 Task: Use the formula "GAUSS" in spreadsheet "Project portfolio".
Action: Mouse moved to (744, 114)
Screenshot: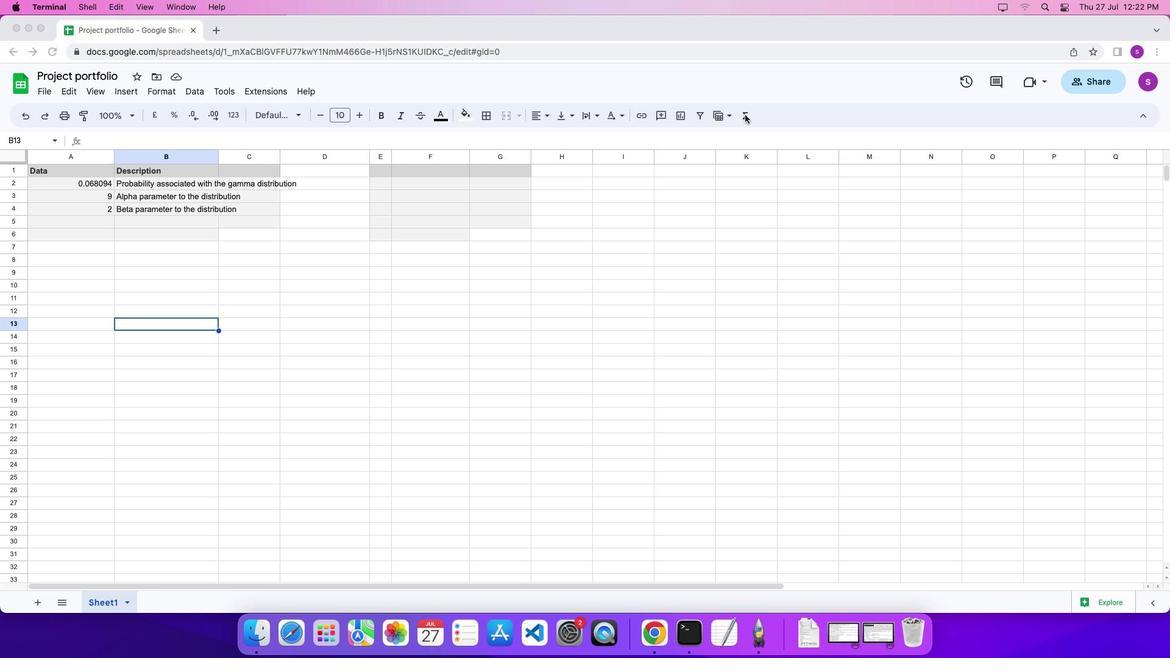 
Action: Mouse pressed left at (744, 114)
Screenshot: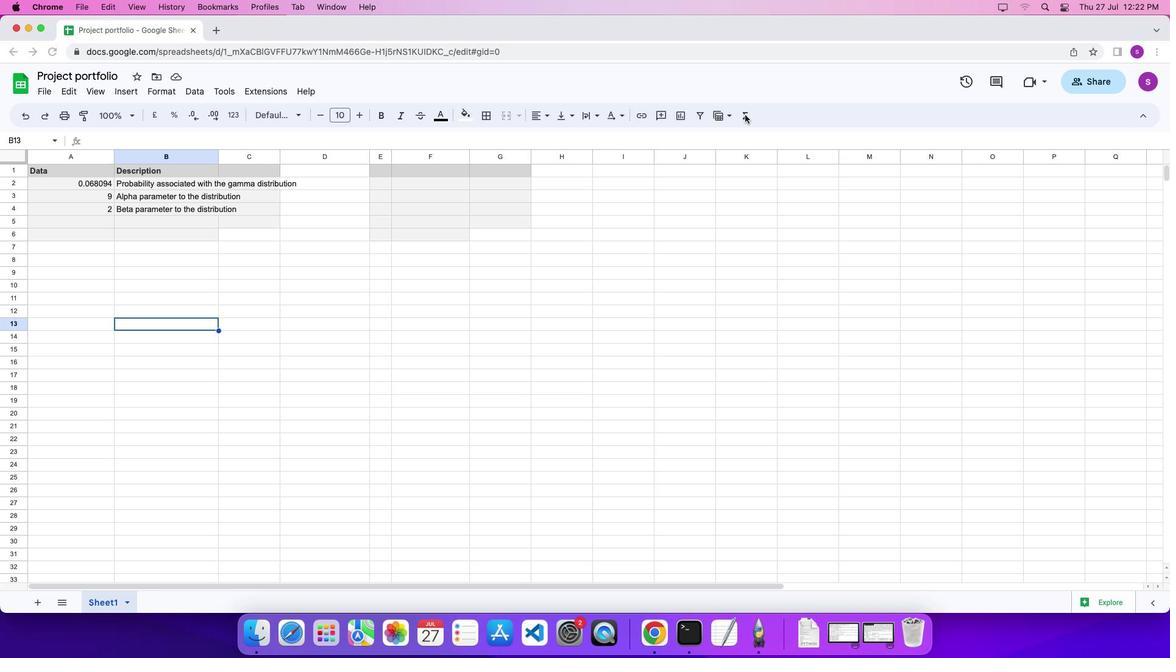 
Action: Mouse moved to (747, 115)
Screenshot: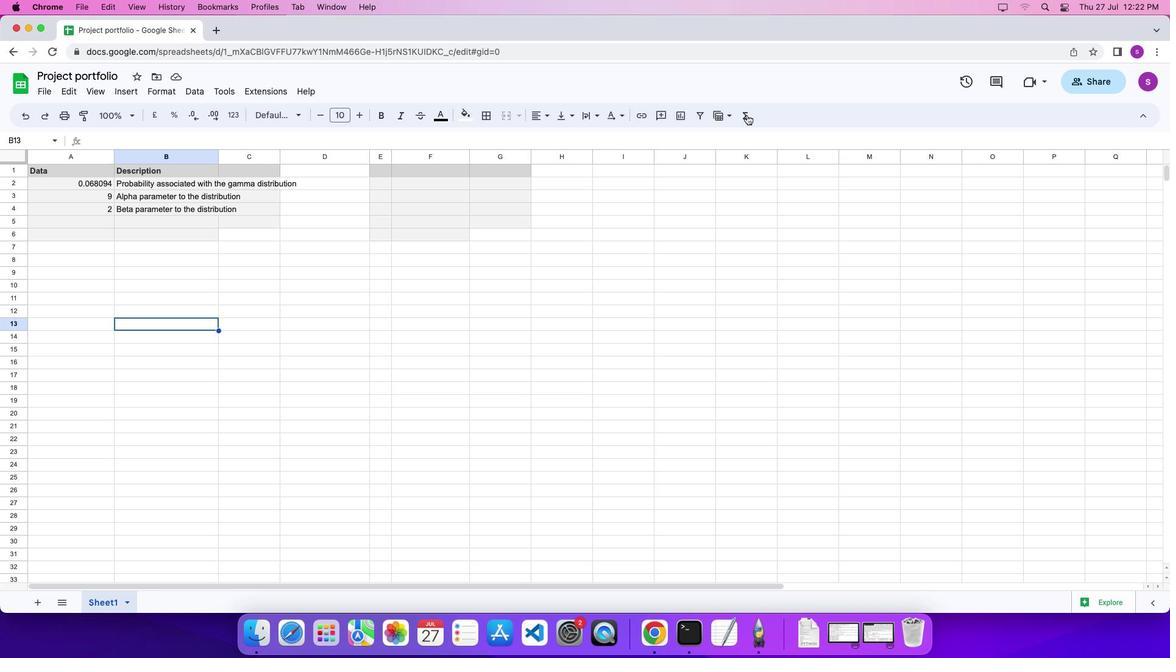 
Action: Mouse pressed left at (747, 115)
Screenshot: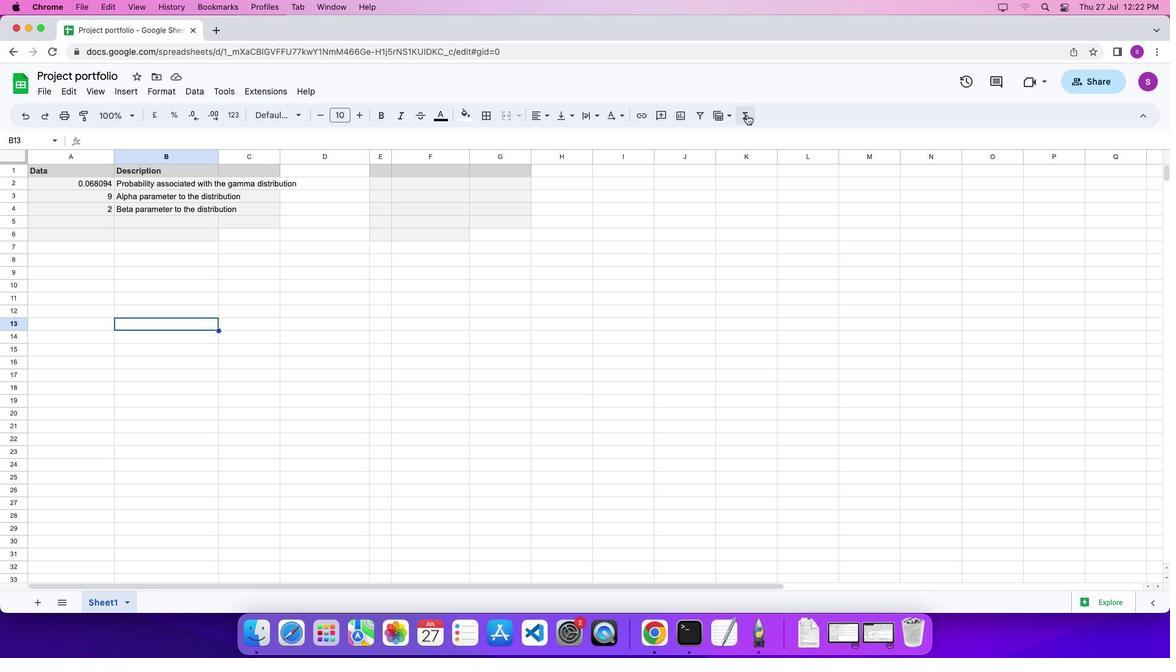 
Action: Mouse moved to (968, 509)
Screenshot: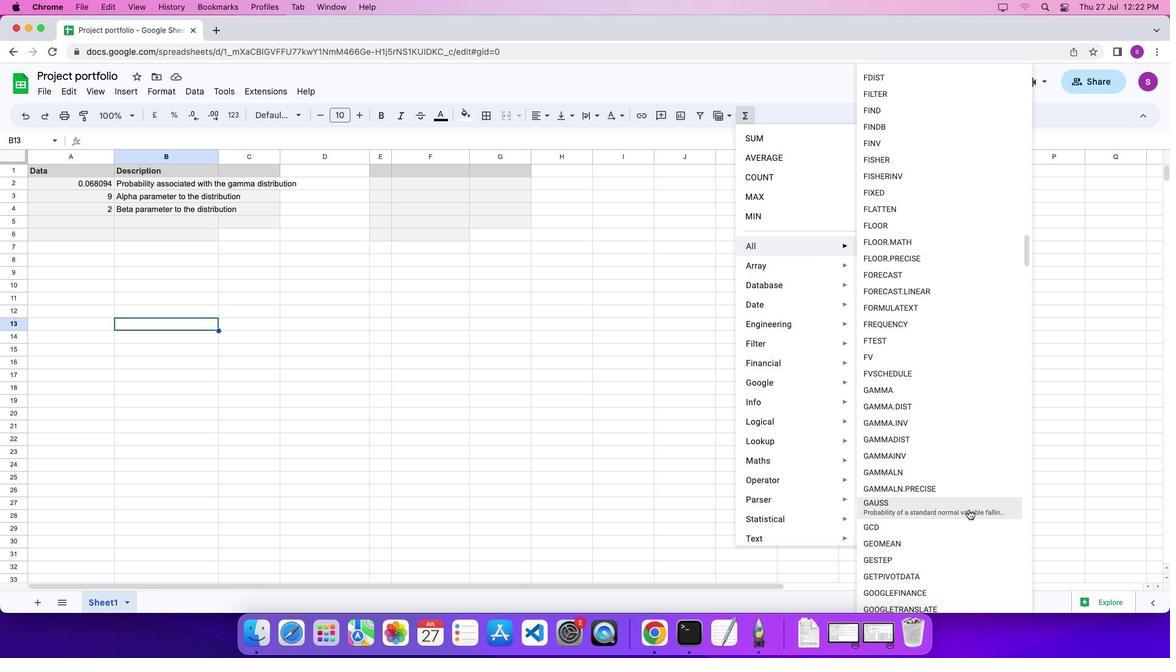 
Action: Mouse pressed left at (968, 509)
Screenshot: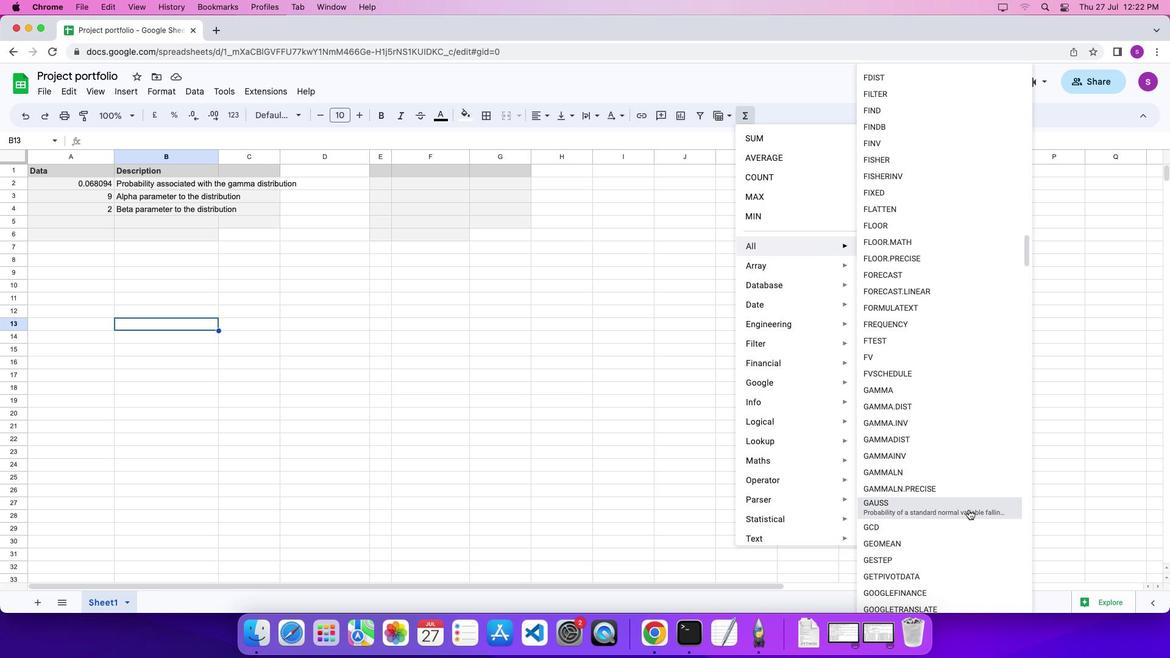 
Action: Mouse moved to (825, 444)
Screenshot: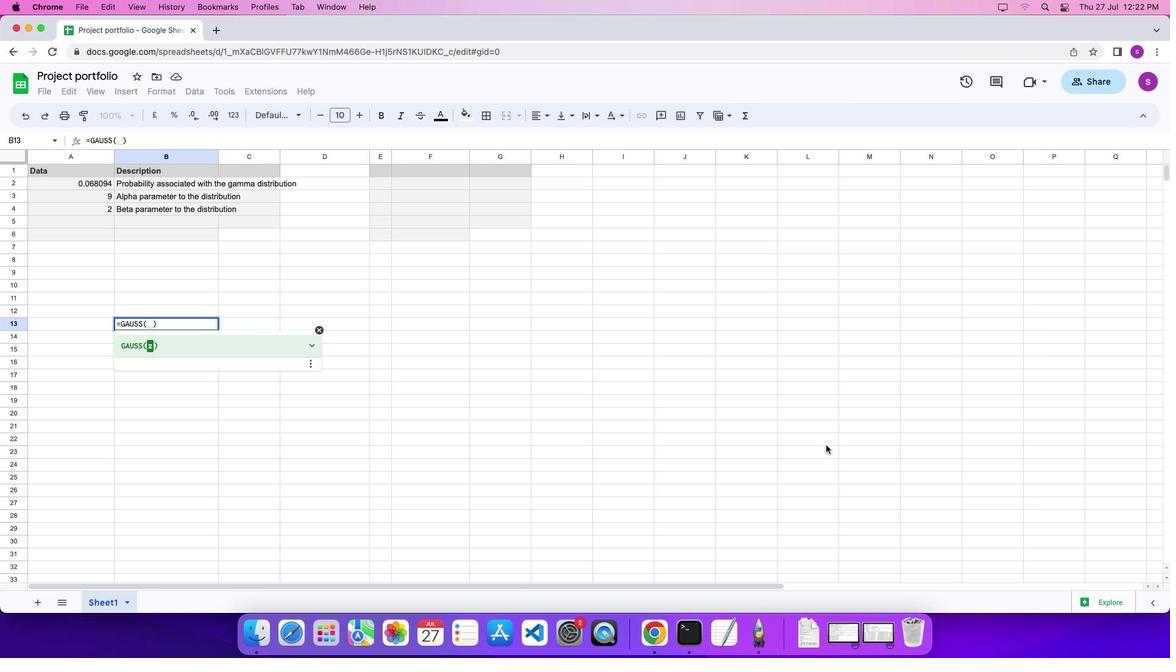 
Action: Key pressed '2''\x03'
Screenshot: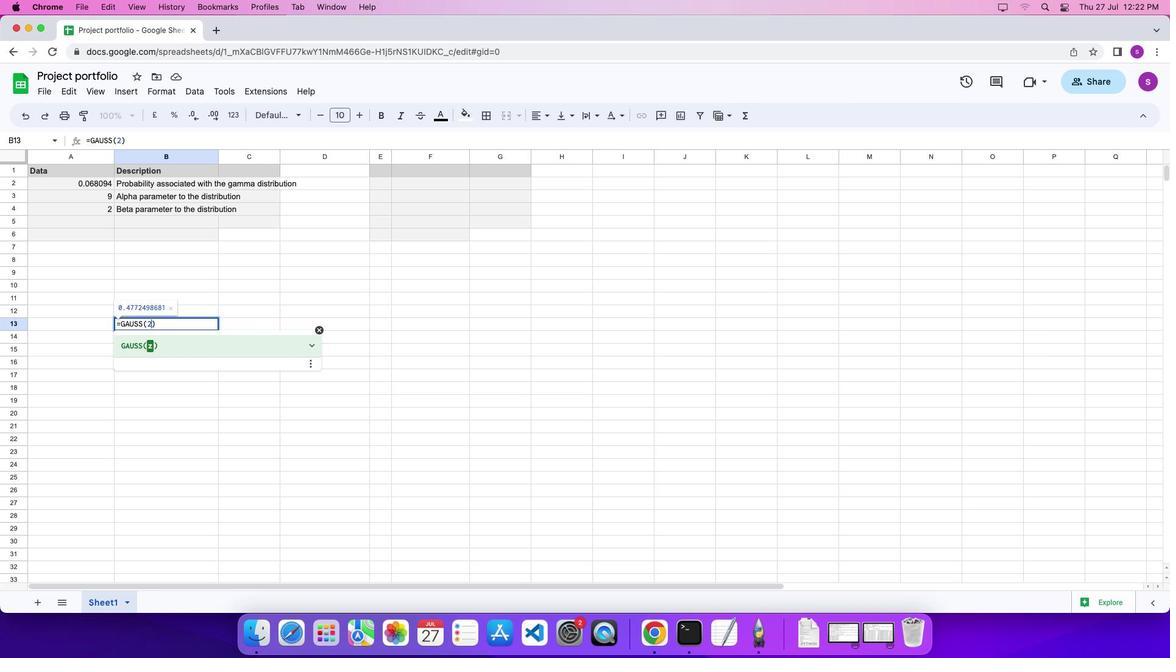 
